 Task: Add a signature Jason Clark containing With sincere appreciation and warm wishes, Jason Clark to email address softage.8@softage.net and add a folder Class schedules
Action: Mouse moved to (100, 135)
Screenshot: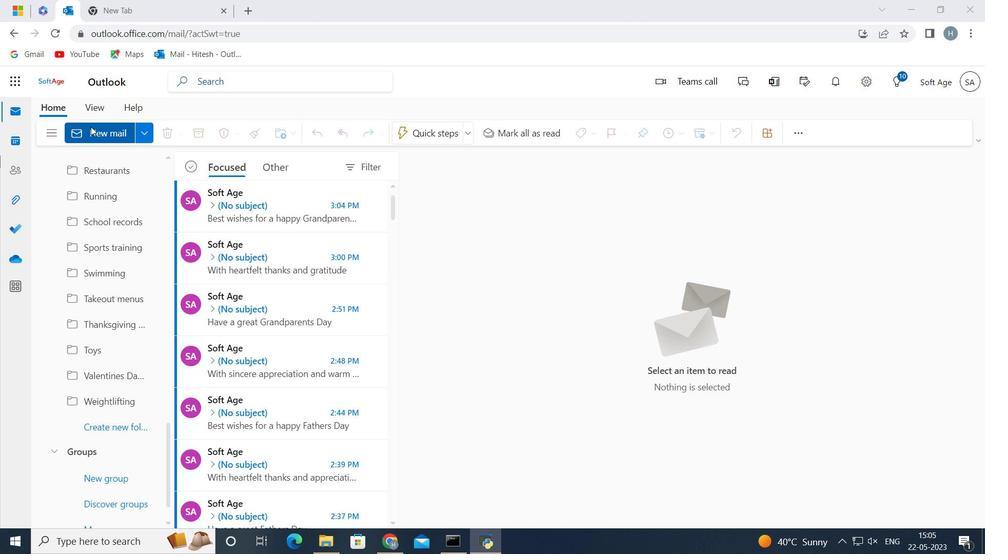 
Action: Mouse pressed left at (100, 135)
Screenshot: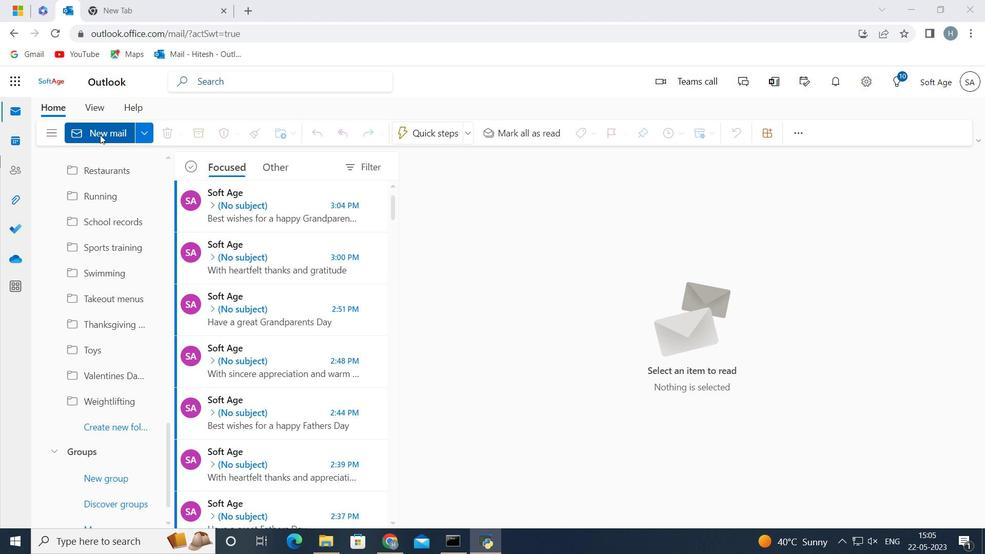 
Action: Mouse moved to (799, 137)
Screenshot: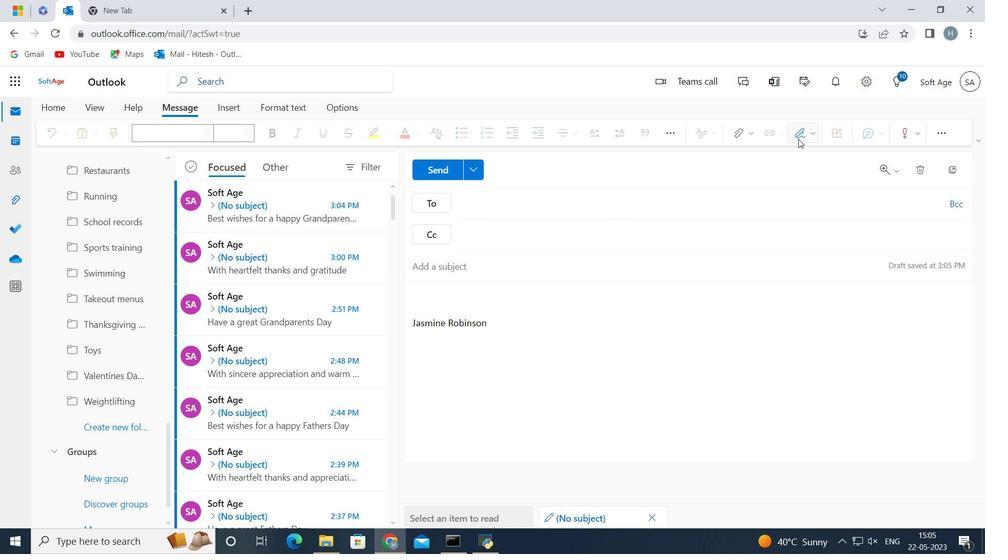 
Action: Mouse pressed left at (799, 137)
Screenshot: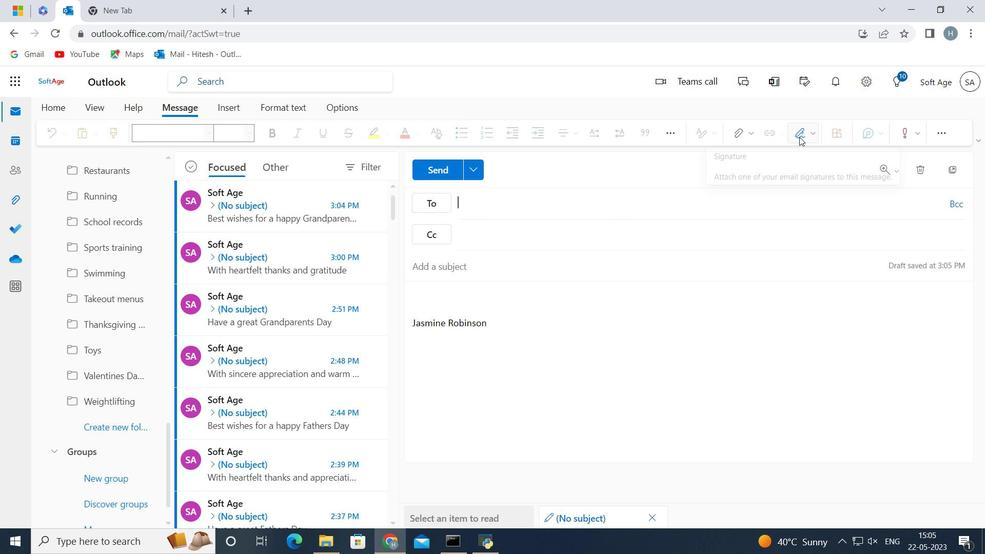 
Action: Mouse moved to (755, 368)
Screenshot: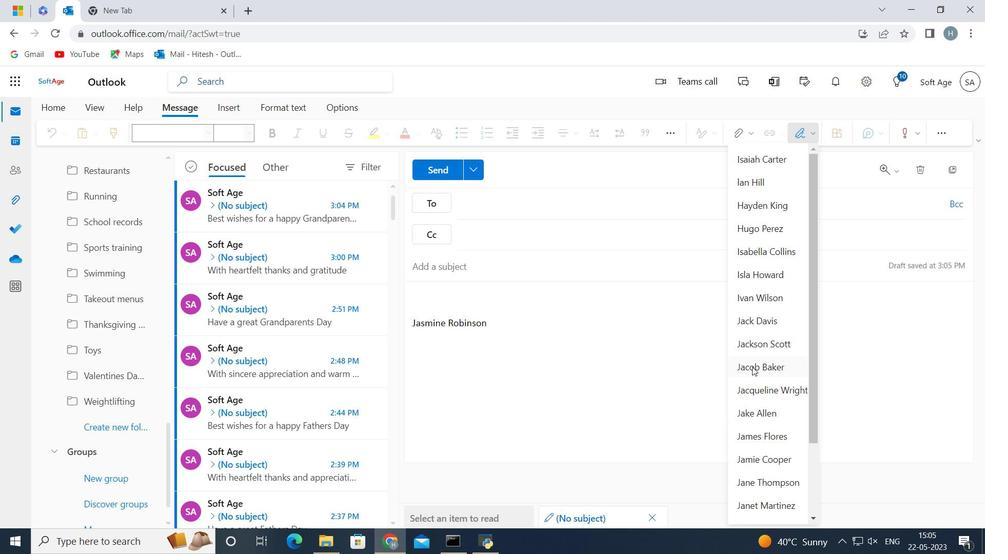 
Action: Mouse scrolled (755, 368) with delta (0, 0)
Screenshot: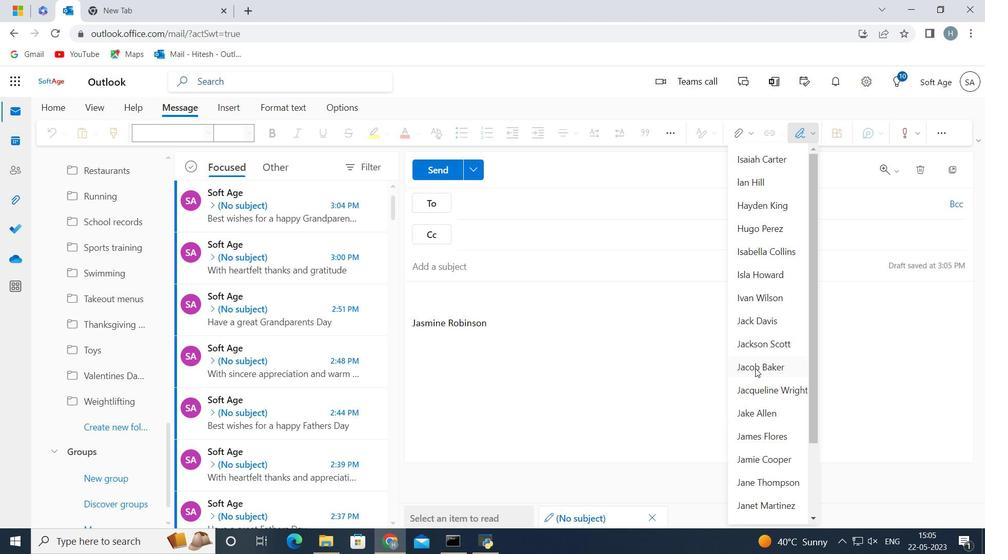 
Action: Mouse scrolled (755, 368) with delta (0, 0)
Screenshot: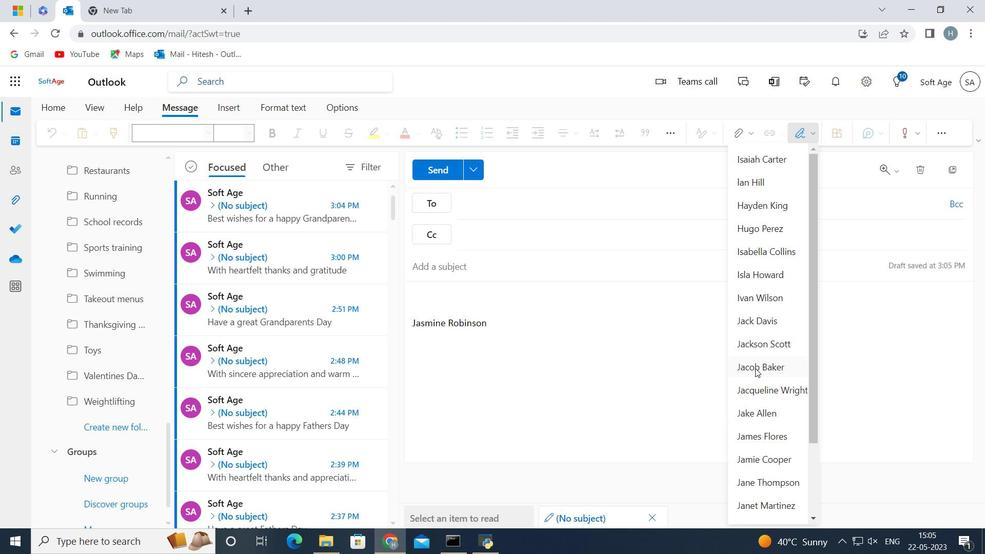 
Action: Mouse scrolled (755, 368) with delta (0, 0)
Screenshot: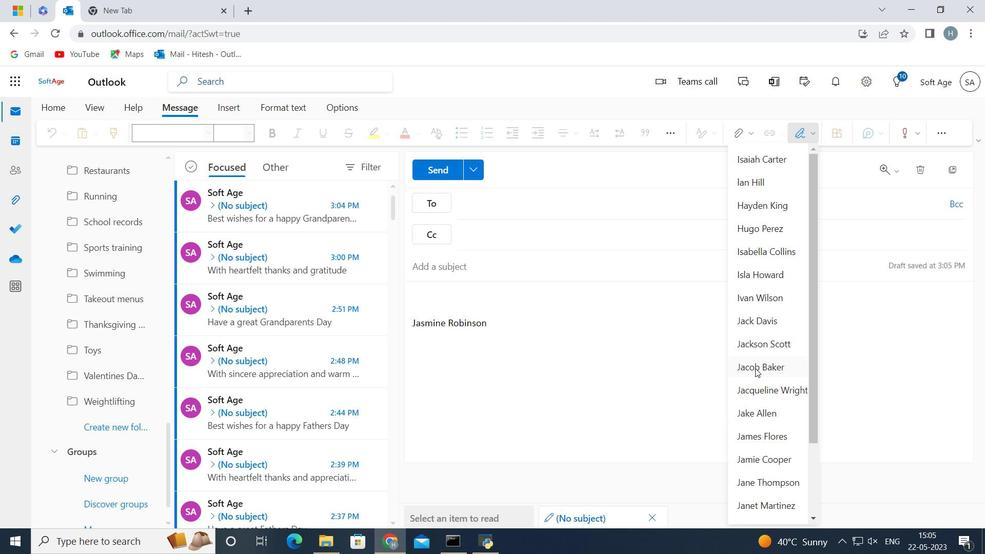 
Action: Mouse scrolled (755, 368) with delta (0, 0)
Screenshot: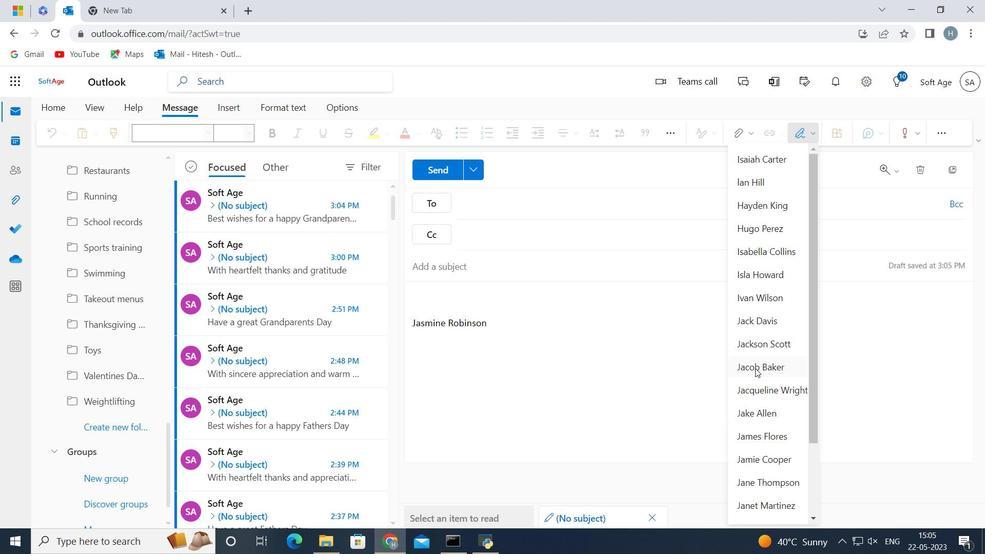 
Action: Mouse scrolled (755, 368) with delta (0, 0)
Screenshot: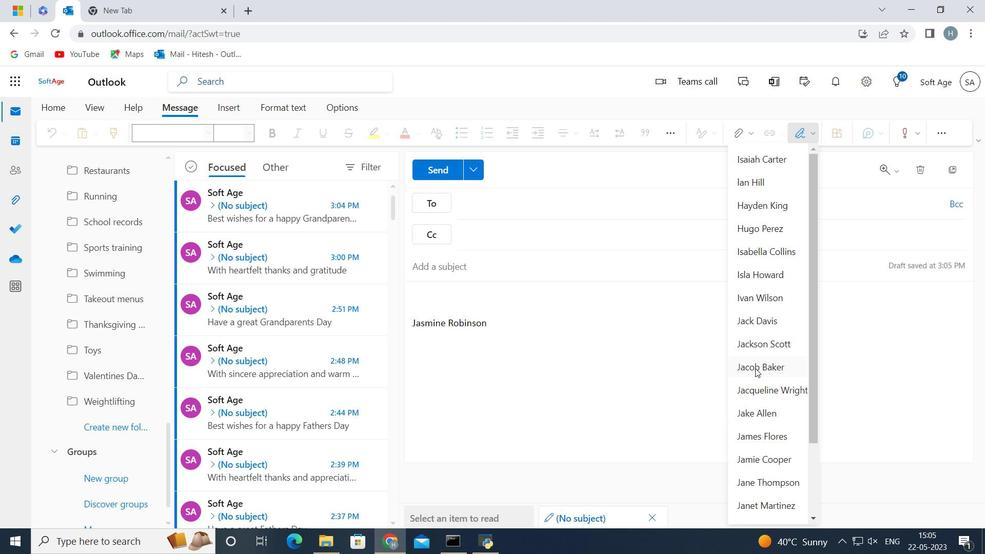 
Action: Mouse moved to (765, 502)
Screenshot: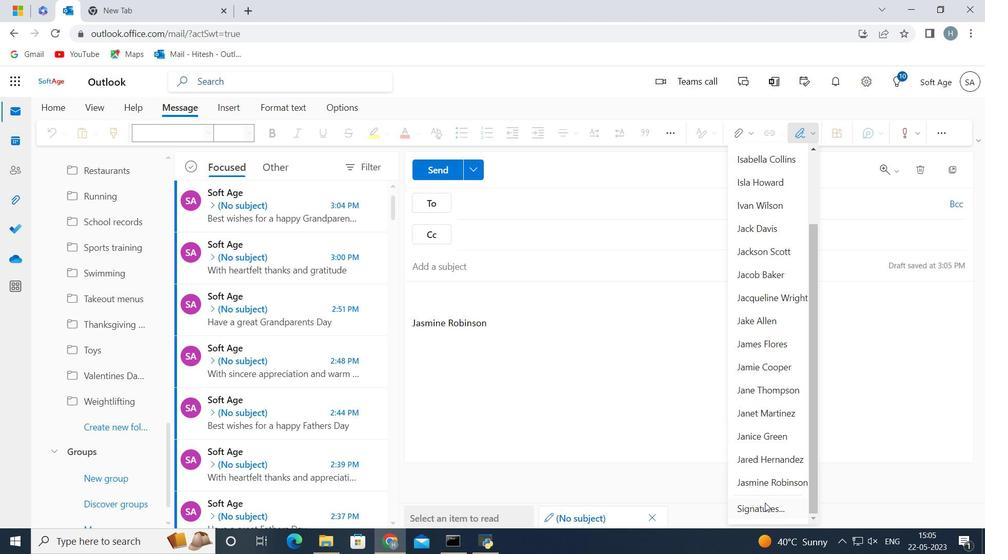 
Action: Mouse pressed left at (765, 502)
Screenshot: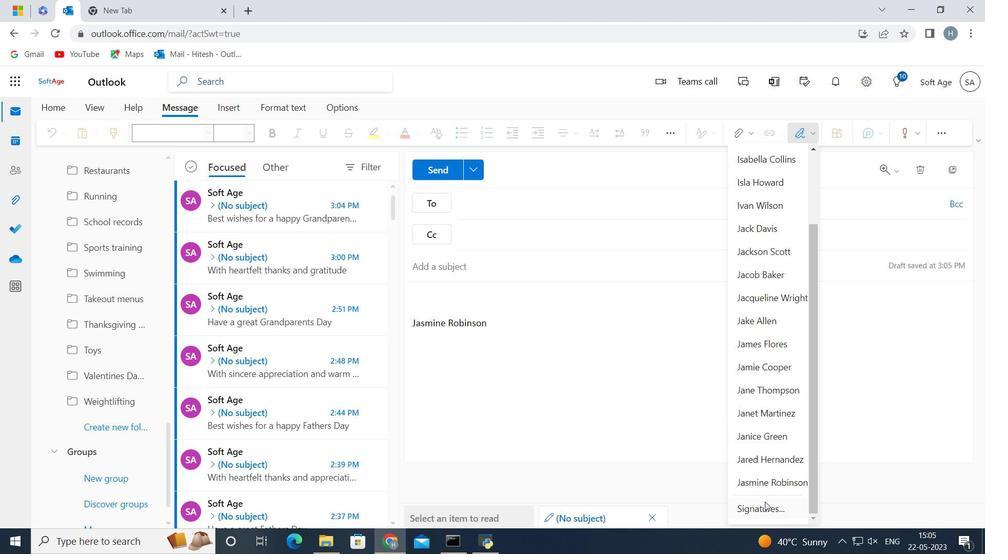 
Action: Mouse moved to (683, 237)
Screenshot: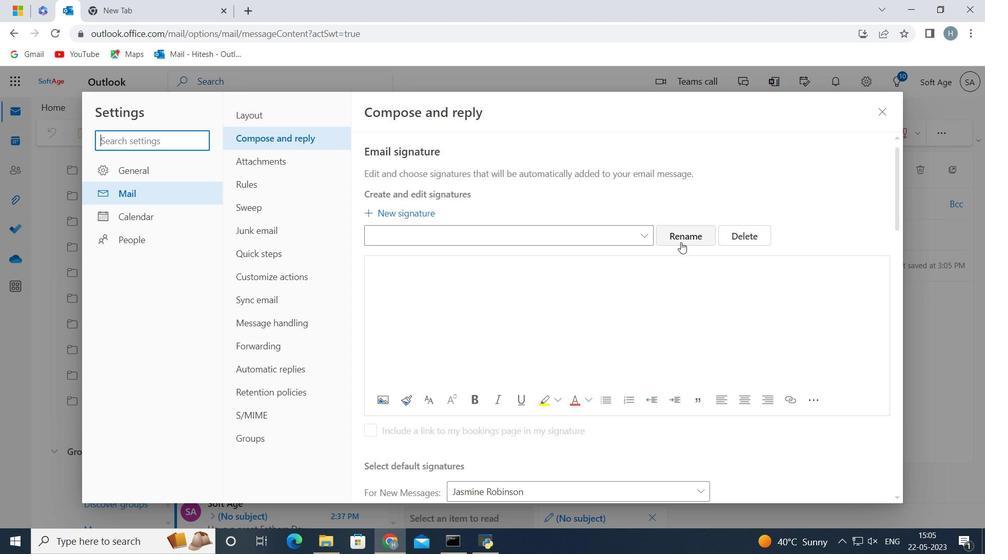 
Action: Mouse pressed left at (683, 237)
Screenshot: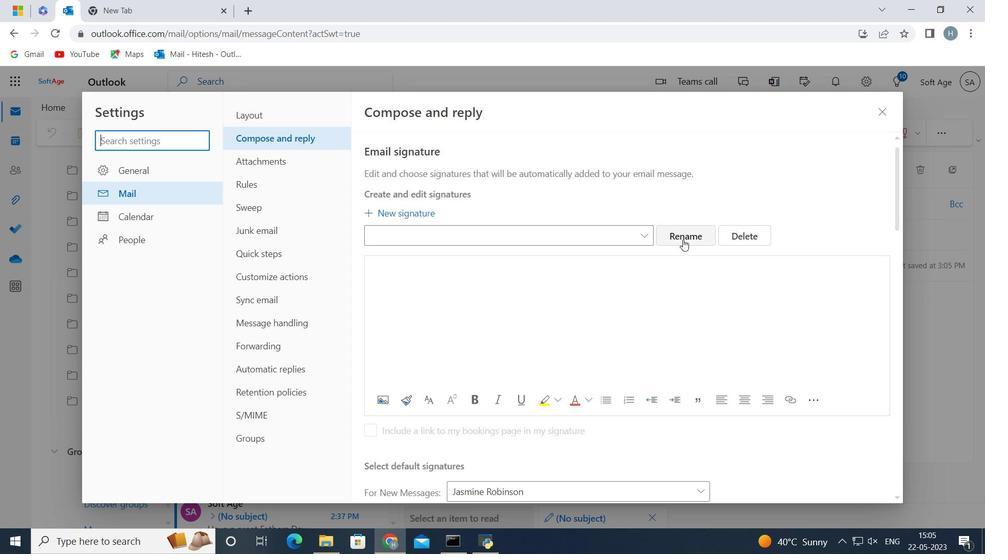 
Action: Mouse moved to (587, 241)
Screenshot: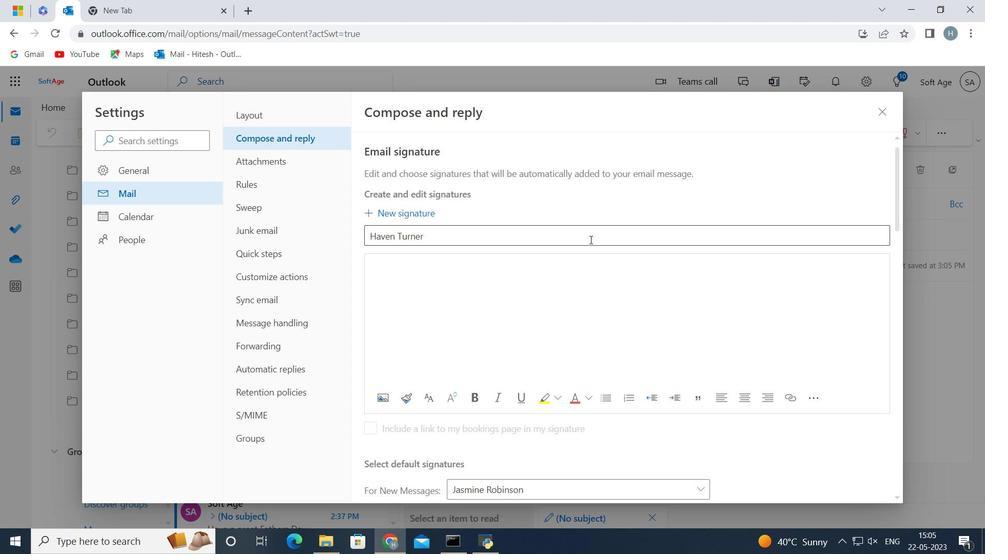 
Action: Mouse pressed left at (587, 241)
Screenshot: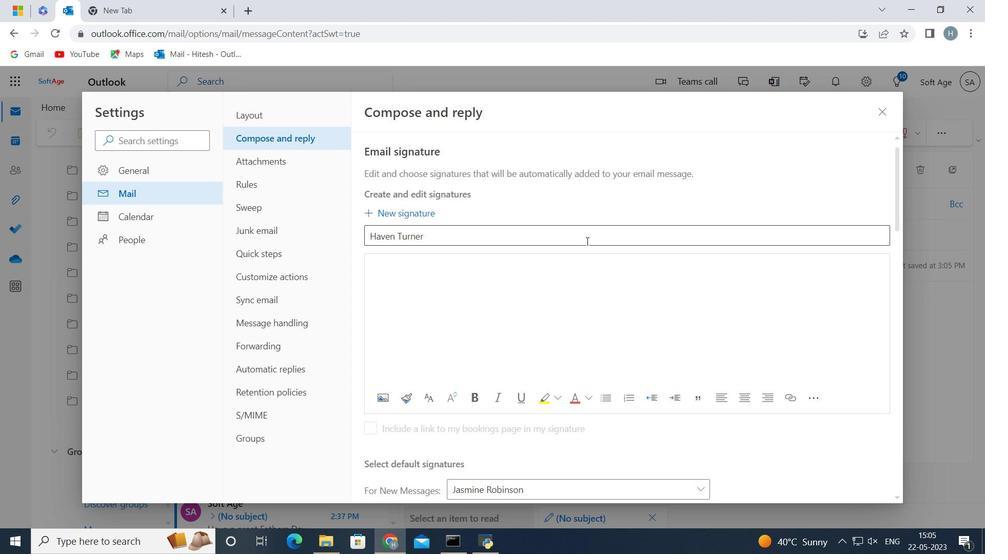 
Action: Key pressed <Key.backspace><Key.backspace><Key.backspace><Key.backspace><Key.backspace><Key.backspace><Key.backspace><Key.backspace><Key.backspace><Key.backspace><Key.backspace><Key.backspace><Key.backspace><Key.backspace><Key.shift>Jason<Key.space><Key.shift>Clark<Key.space>
Screenshot: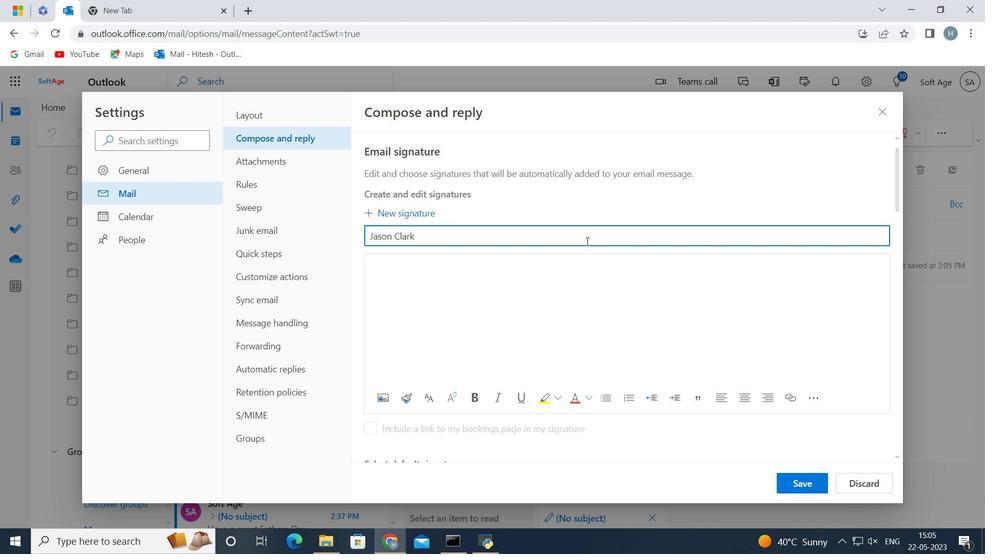
Action: Mouse moved to (574, 304)
Screenshot: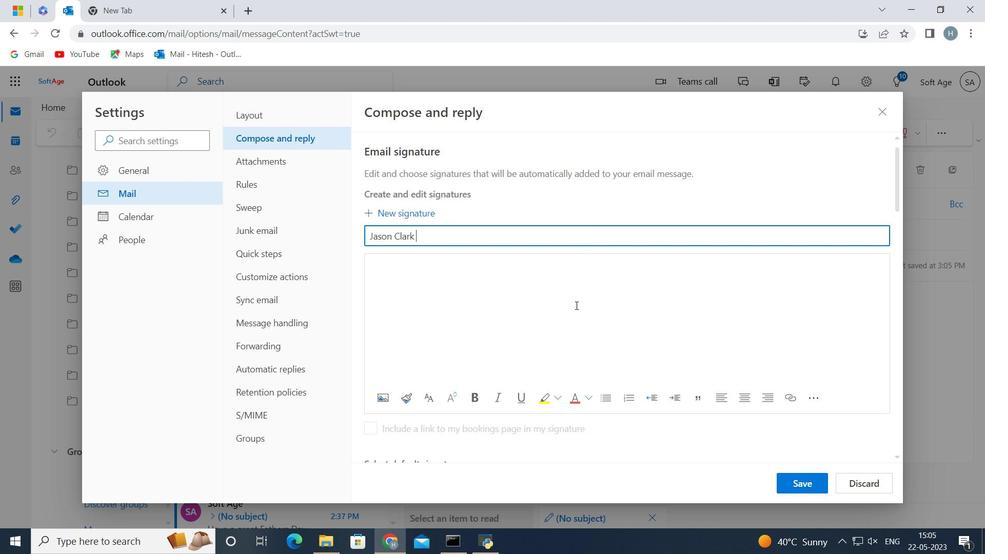 
Action: Mouse pressed left at (574, 304)
Screenshot: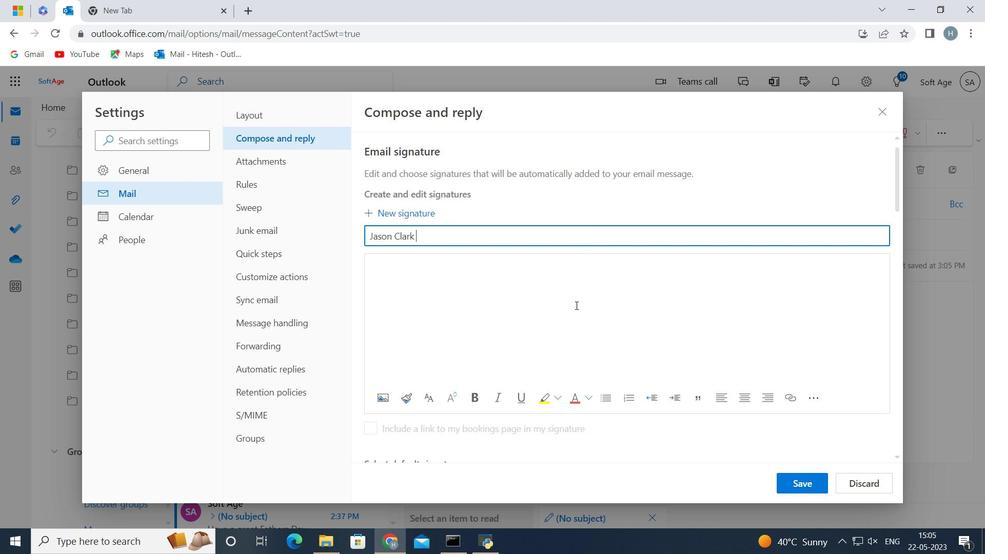 
Action: Key pressed <Key.shift><Key.shift>Jason<Key.space><Key.shift>Clark
Screenshot: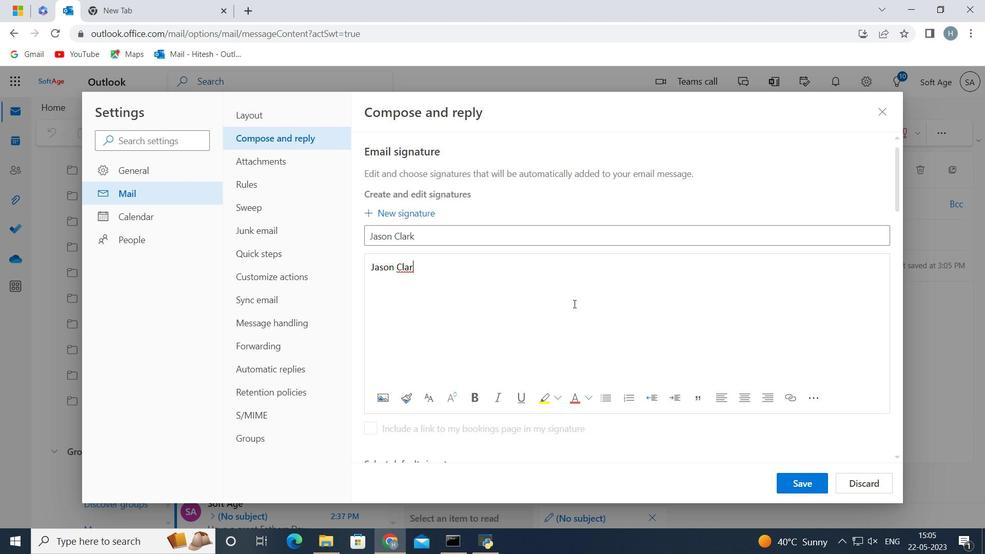 
Action: Mouse moved to (800, 483)
Screenshot: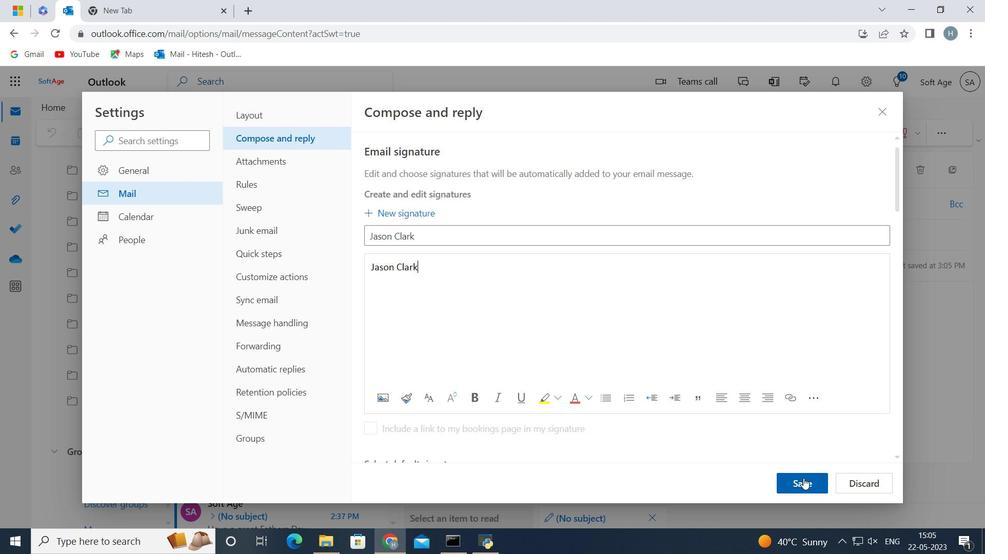 
Action: Mouse pressed left at (800, 483)
Screenshot: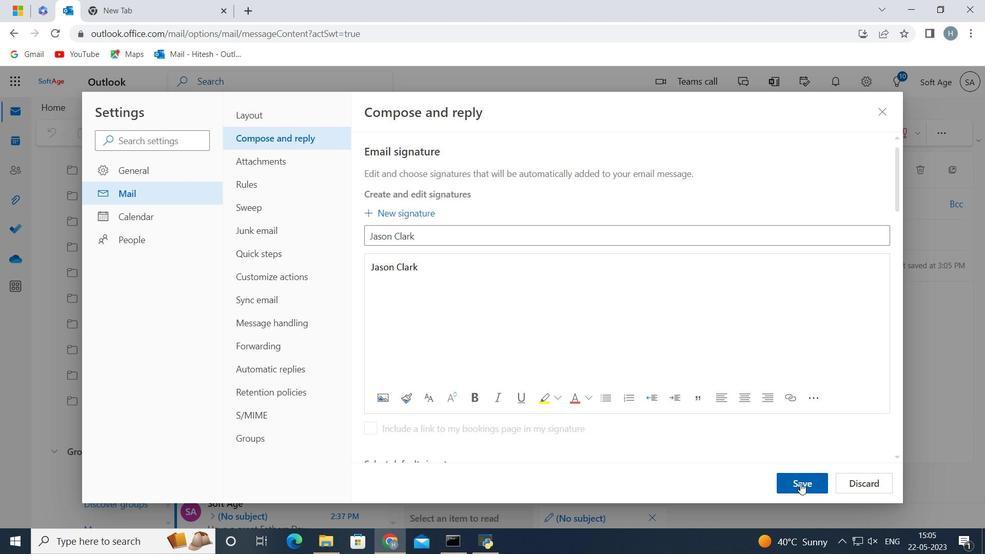 
Action: Mouse moved to (695, 322)
Screenshot: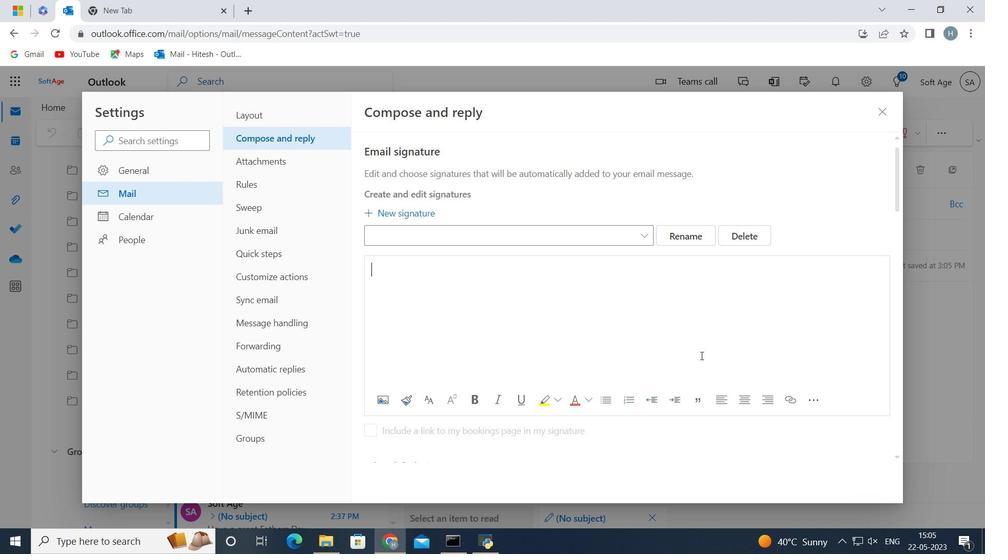 
Action: Mouse scrolled (695, 321) with delta (0, 0)
Screenshot: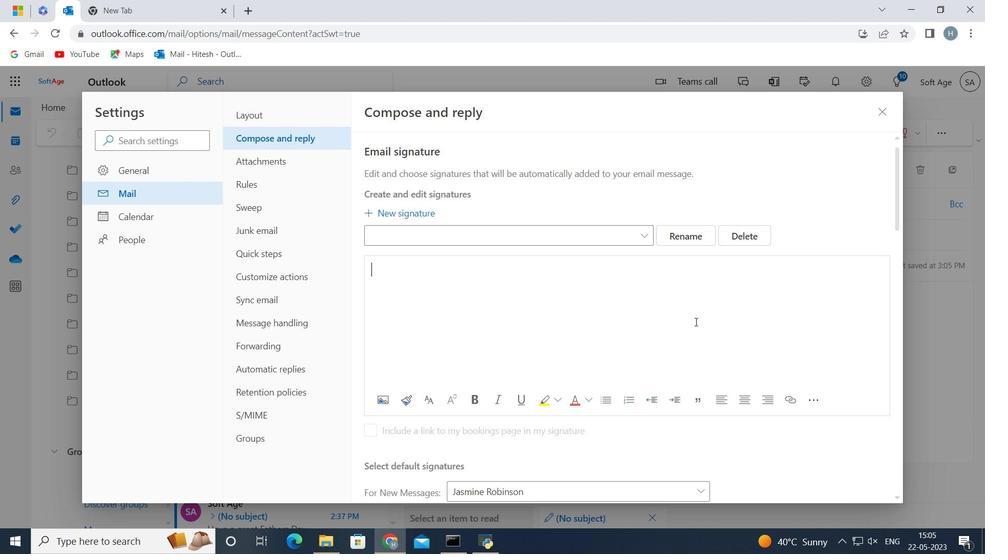 
Action: Mouse scrolled (695, 321) with delta (0, 0)
Screenshot: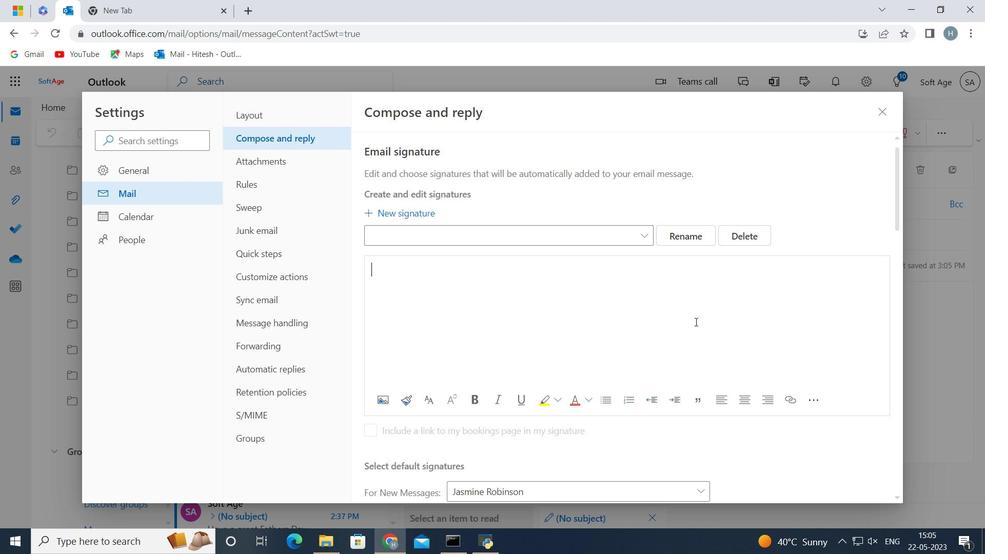 
Action: Mouse moved to (673, 304)
Screenshot: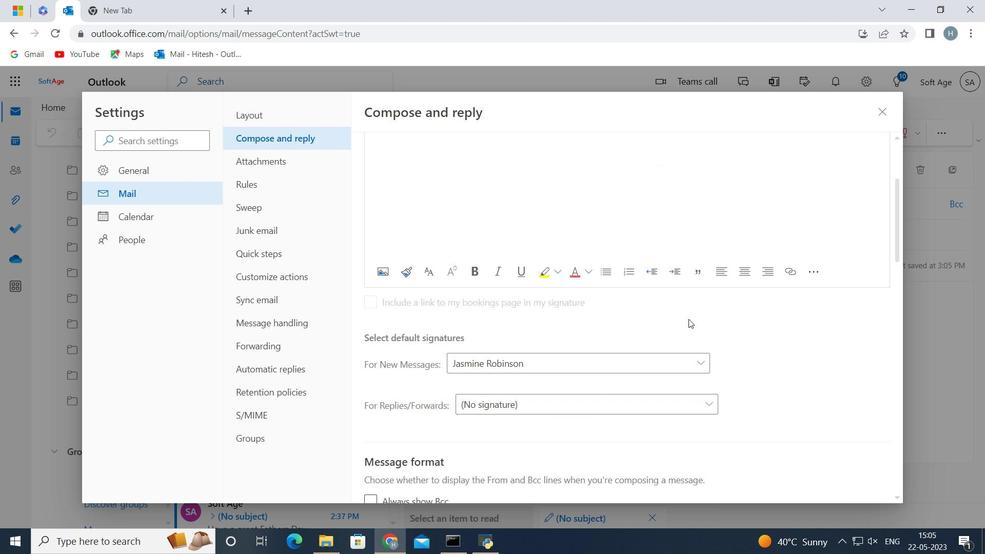 
Action: Mouse scrolled (673, 303) with delta (0, 0)
Screenshot: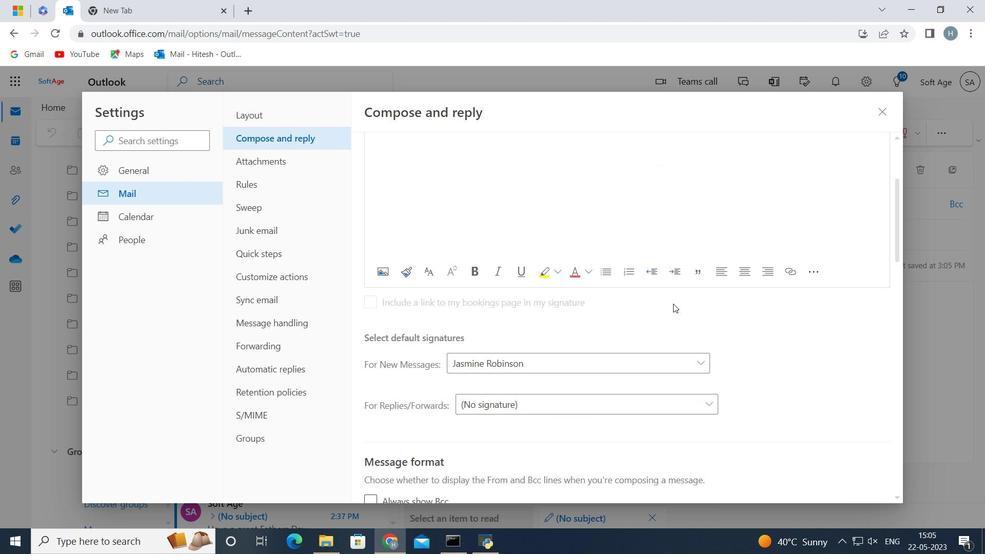 
Action: Mouse moved to (689, 295)
Screenshot: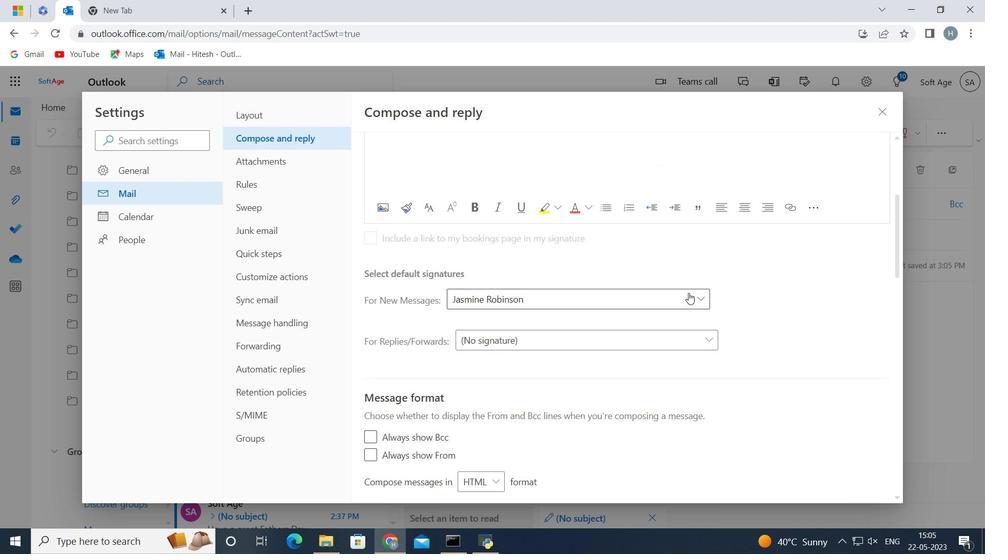 
Action: Mouse pressed left at (689, 295)
Screenshot: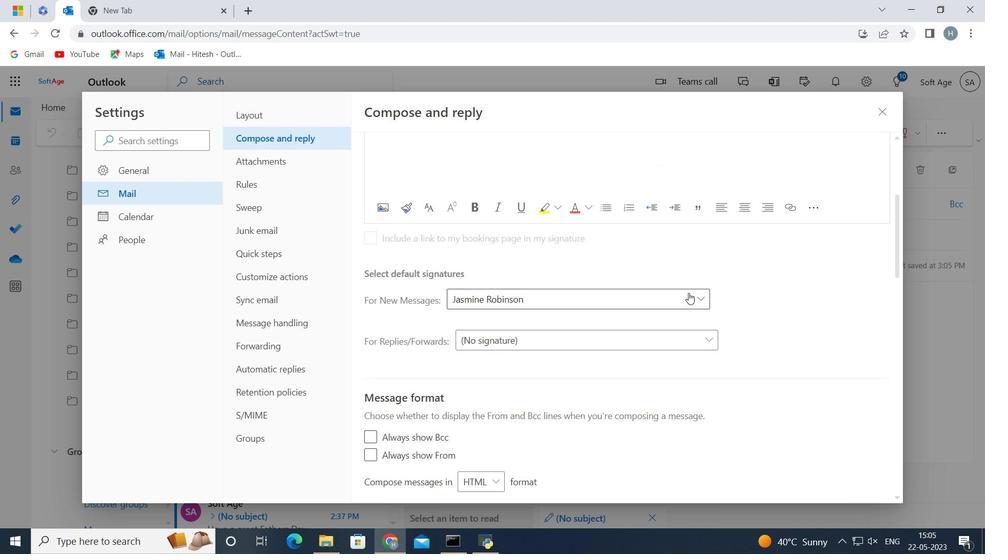 
Action: Mouse moved to (748, 489)
Screenshot: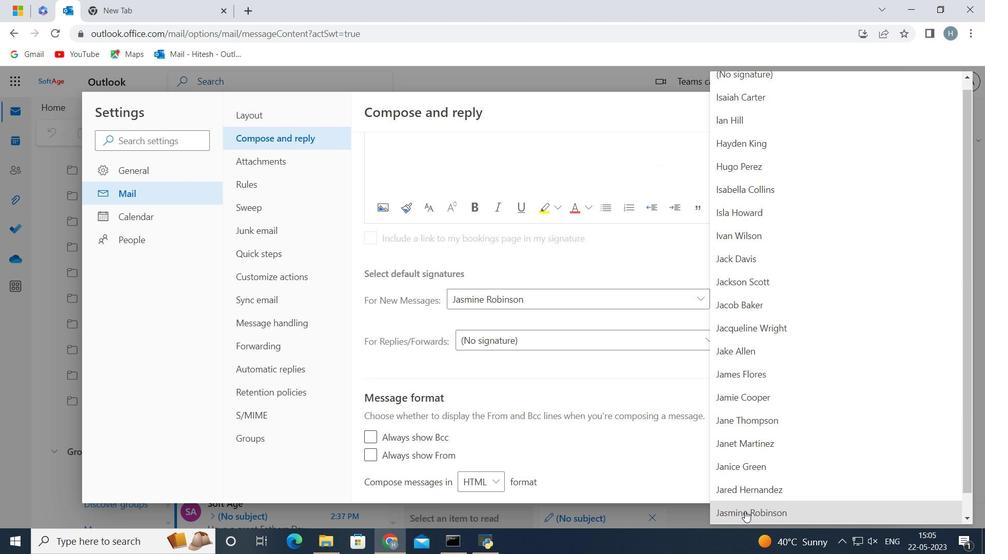 
Action: Mouse scrolled (748, 489) with delta (0, 0)
Screenshot: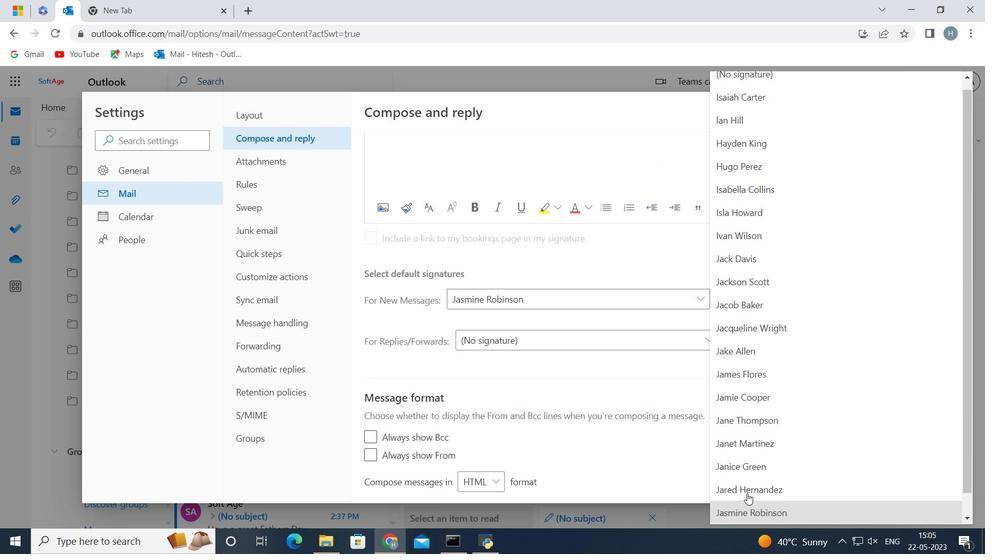 
Action: Mouse scrolled (748, 489) with delta (0, 0)
Screenshot: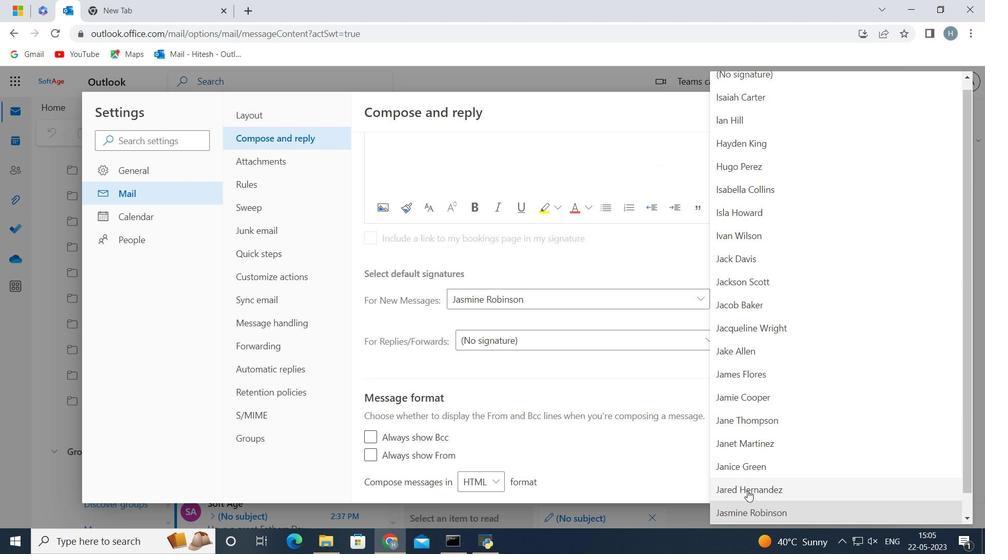 
Action: Mouse moved to (748, 486)
Screenshot: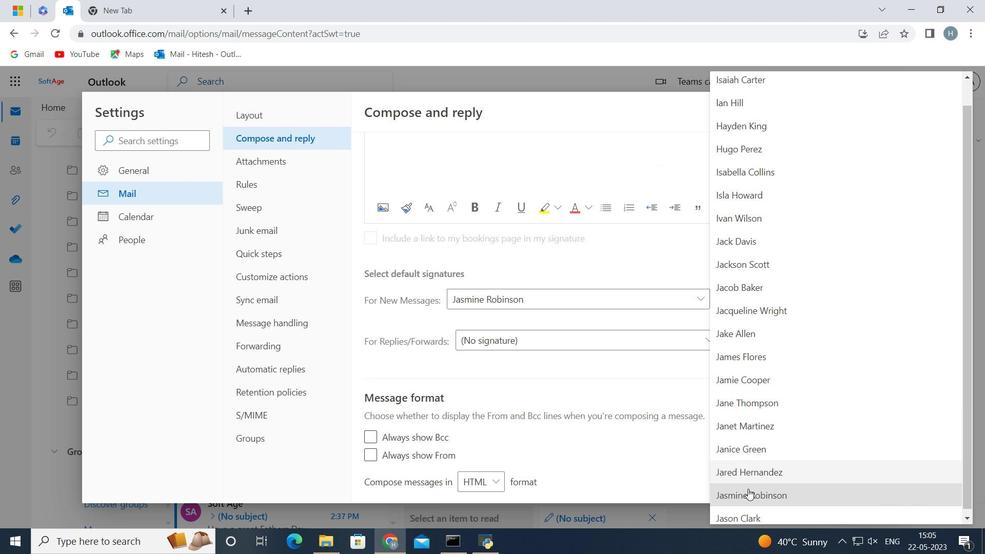 
Action: Mouse scrolled (748, 485) with delta (0, 0)
Screenshot: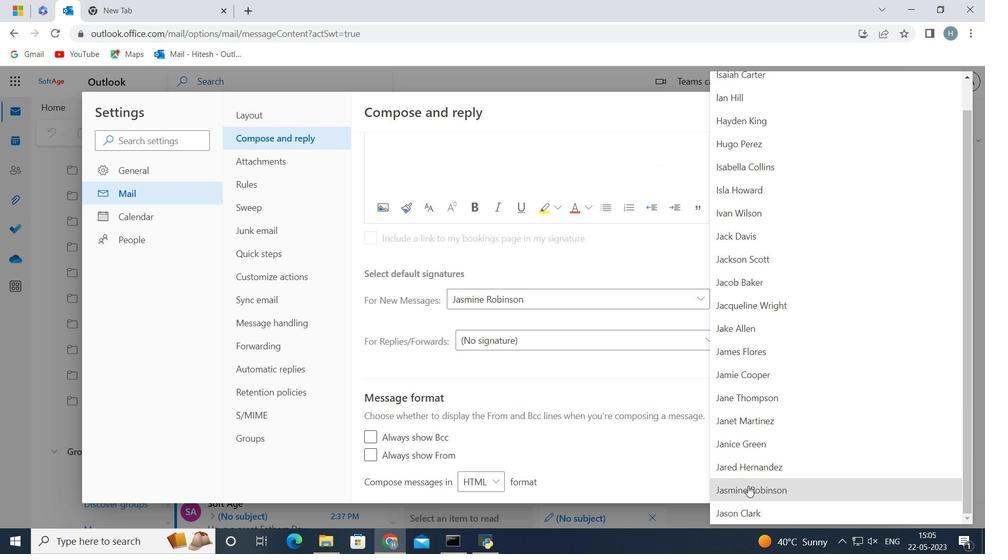 
Action: Mouse moved to (743, 510)
Screenshot: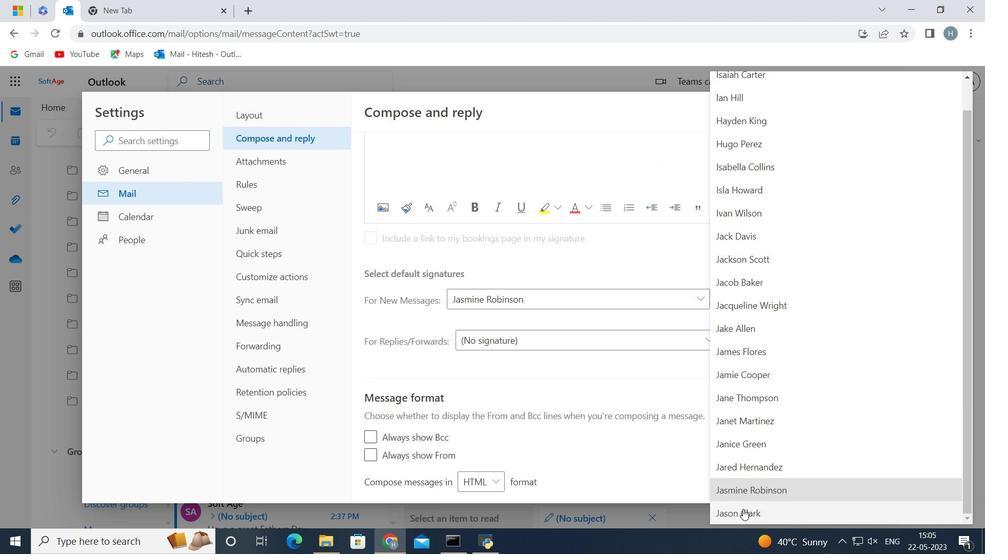 
Action: Mouse pressed left at (743, 510)
Screenshot: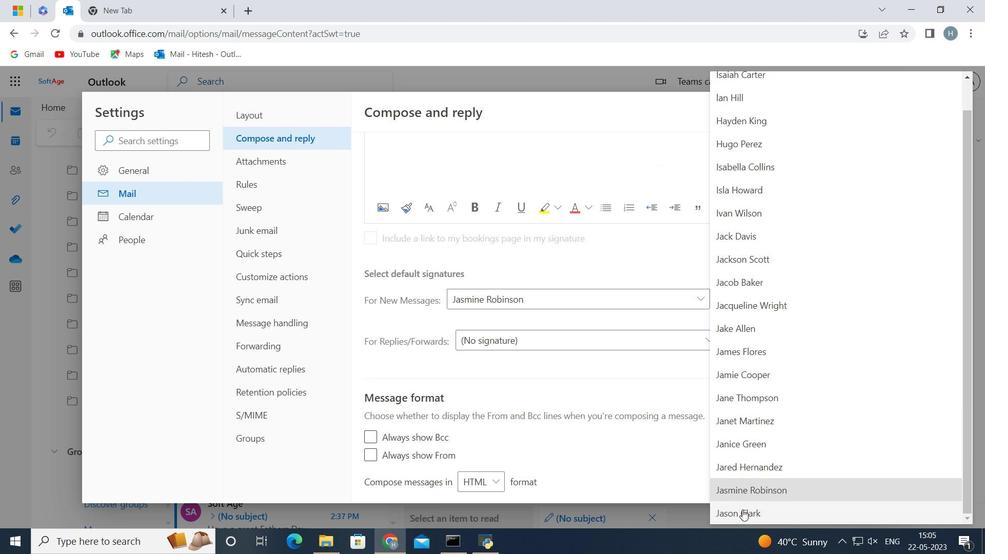 
Action: Mouse moved to (799, 482)
Screenshot: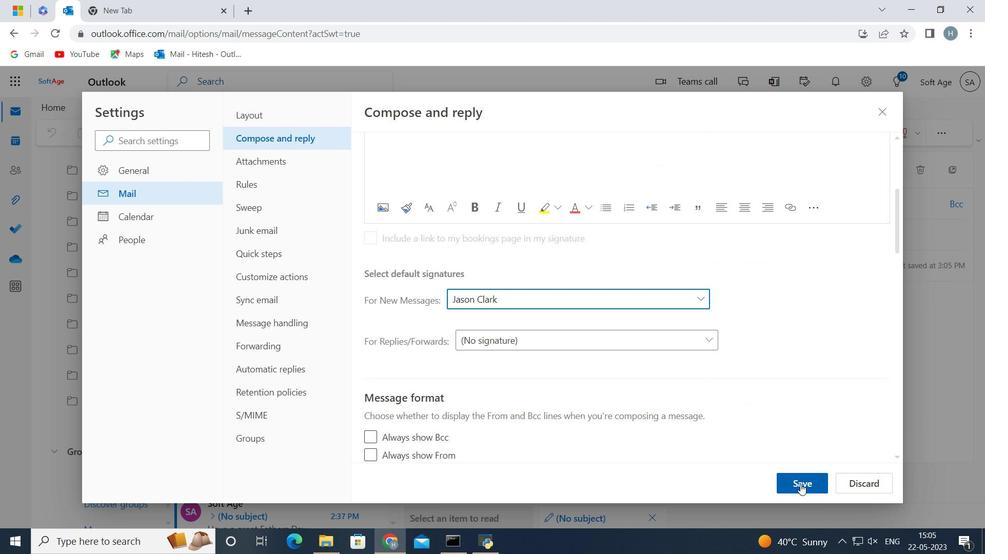 
Action: Mouse pressed left at (799, 482)
Screenshot: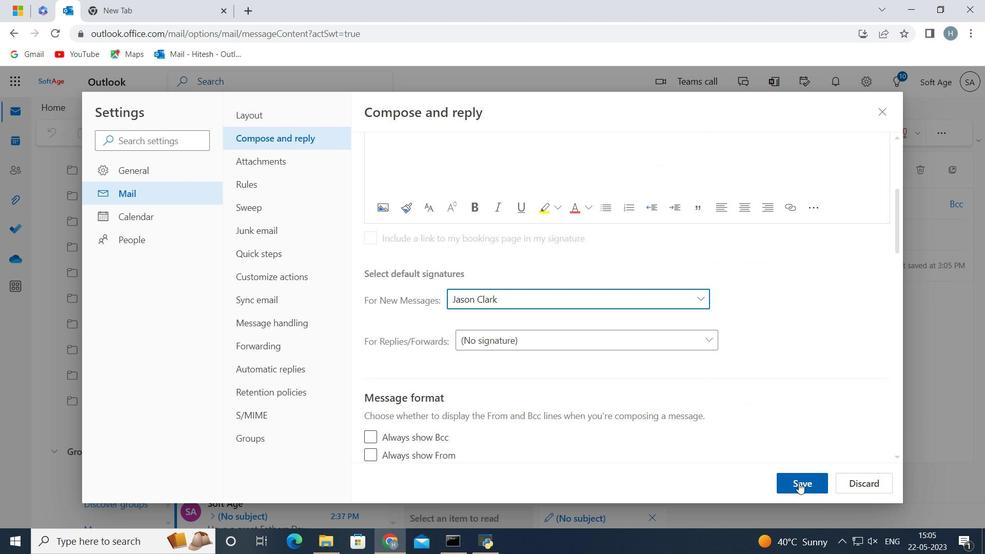
Action: Mouse moved to (887, 112)
Screenshot: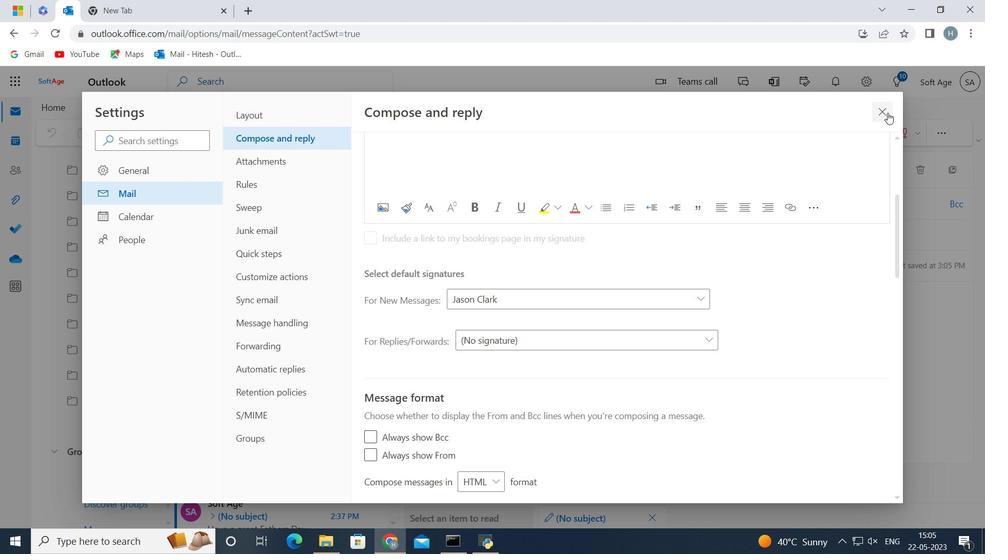 
Action: Mouse pressed left at (887, 112)
Screenshot: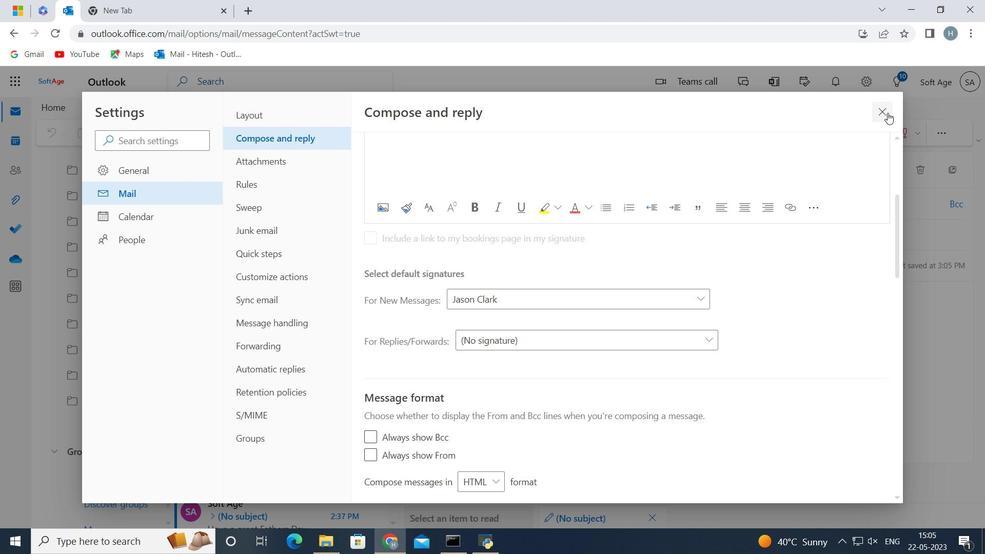 
Action: Mouse moved to (517, 319)
Screenshot: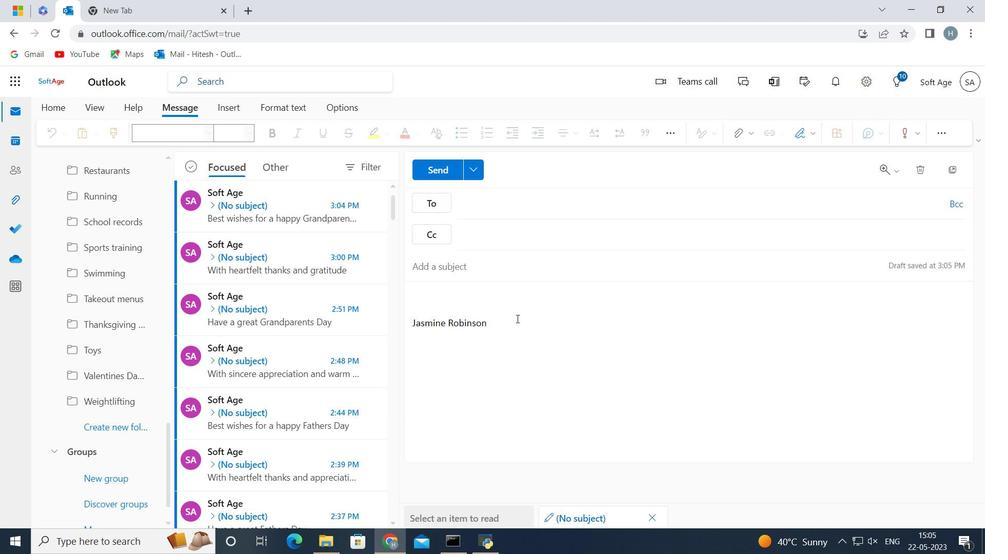 
Action: Mouse pressed left at (517, 319)
Screenshot: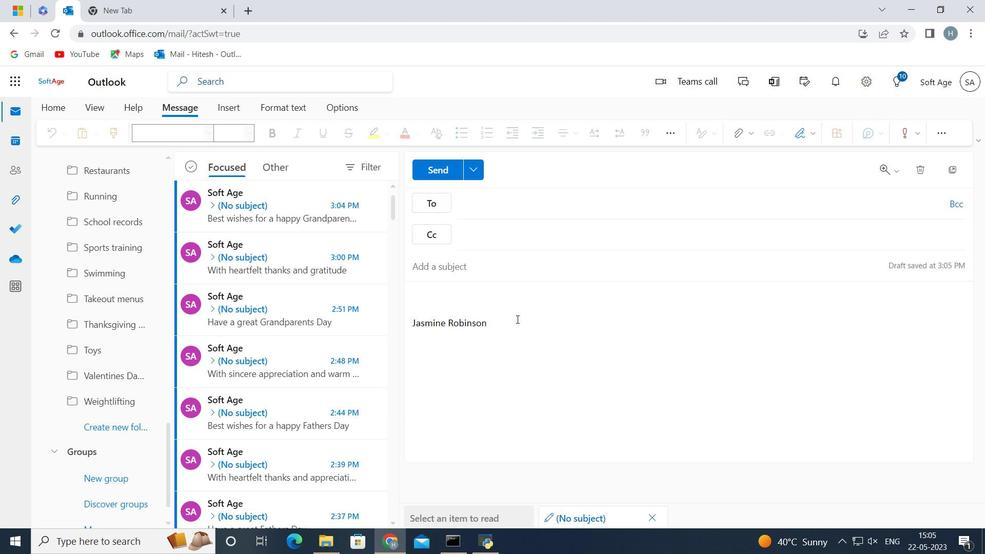 
Action: Key pressed <Key.backspace><Key.backspace><Key.backspace><Key.backspace><Key.backspace><Key.backspace><Key.backspace><Key.backspace><Key.backspace><Key.backspace><Key.backspace><Key.backspace><Key.backspace><Key.backspace><Key.backspace><Key.backspace><Key.backspace><Key.backspace><Key.backspace><Key.backspace><Key.backspace><Key.backspace><Key.backspace><Key.backspace><Key.backspace><Key.backspace><Key.backspace><Key.shift>With<Key.space>sincere<Key.space>appreciation<Key.space>and<Key.space>warm<Key.space>wishes
Screenshot: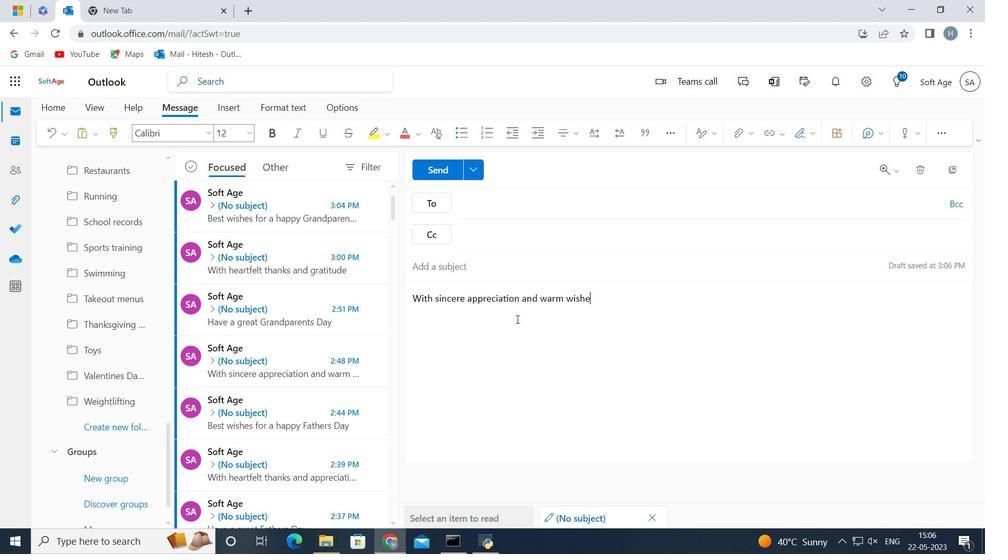 
Action: Mouse moved to (499, 210)
Screenshot: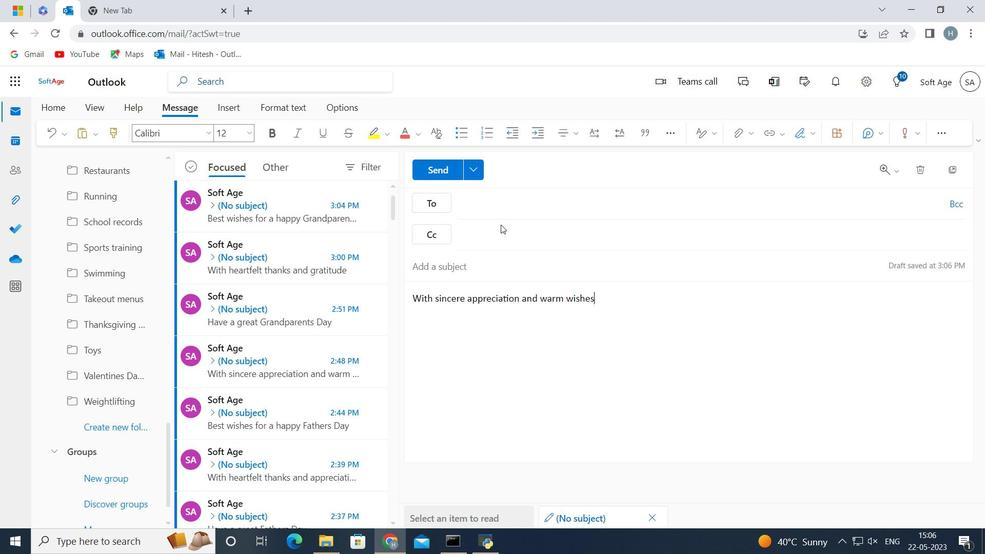 
Action: Mouse pressed left at (499, 210)
Screenshot: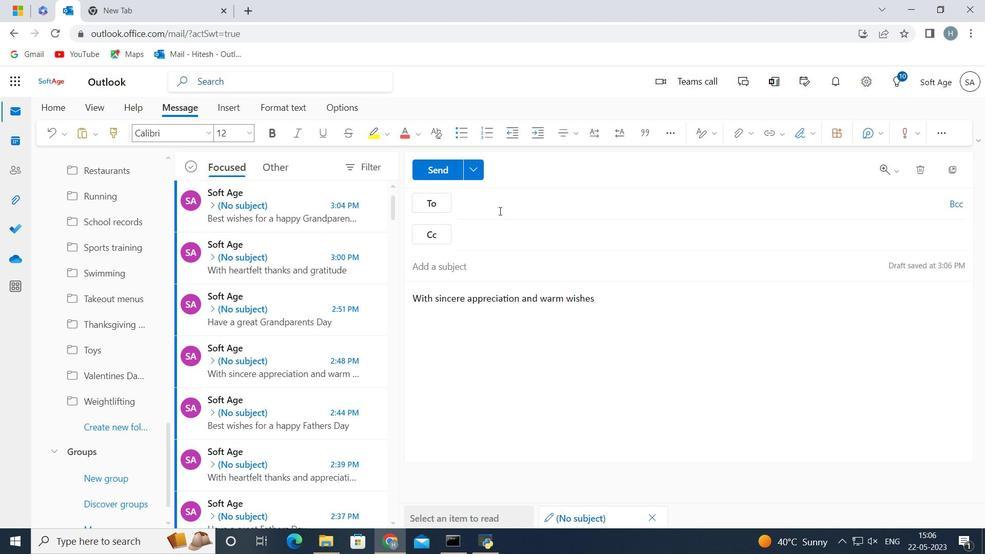 
Action: Key pressed softage.8<Key.shift>@softage.net
Screenshot: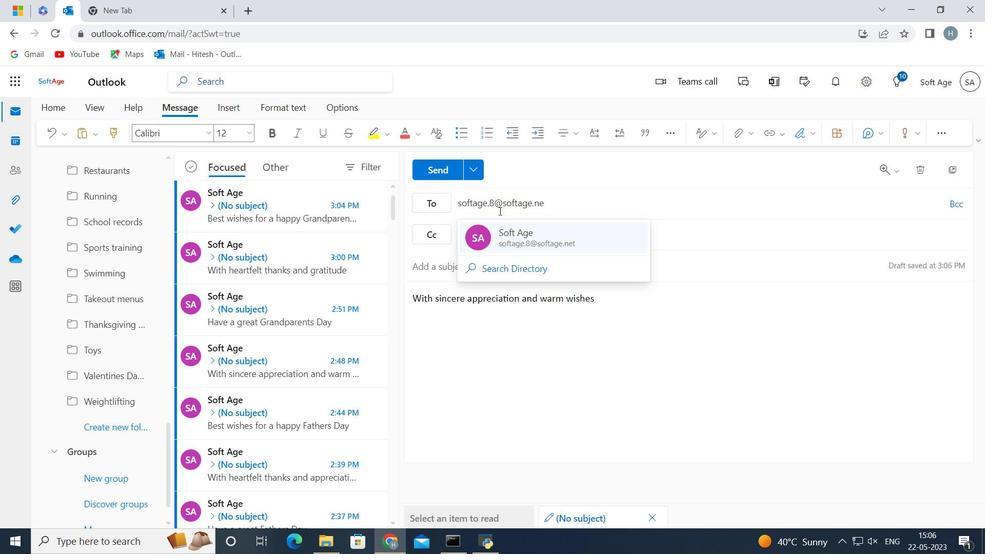 
Action: Mouse moved to (513, 240)
Screenshot: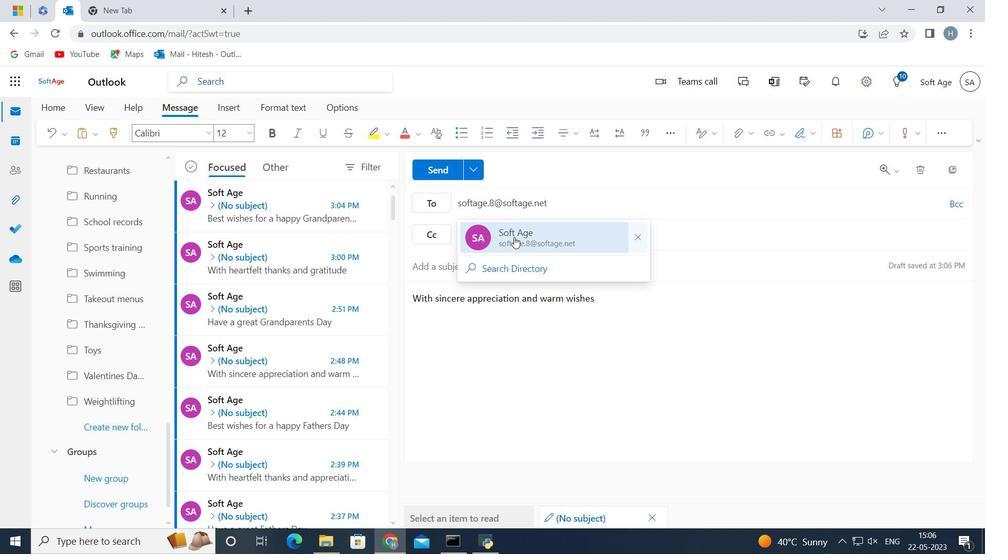 
Action: Mouse pressed left at (513, 240)
Screenshot: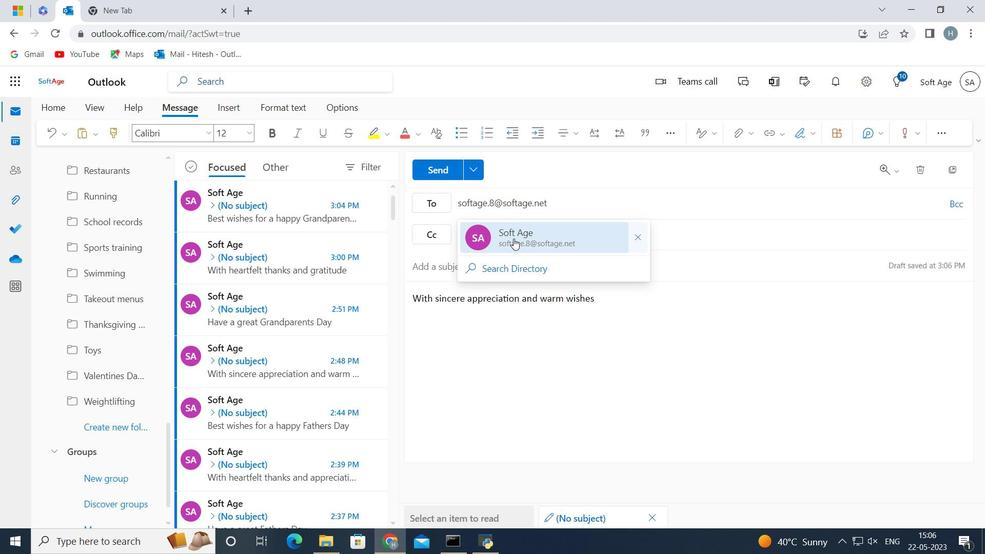 
Action: Mouse moved to (106, 427)
Screenshot: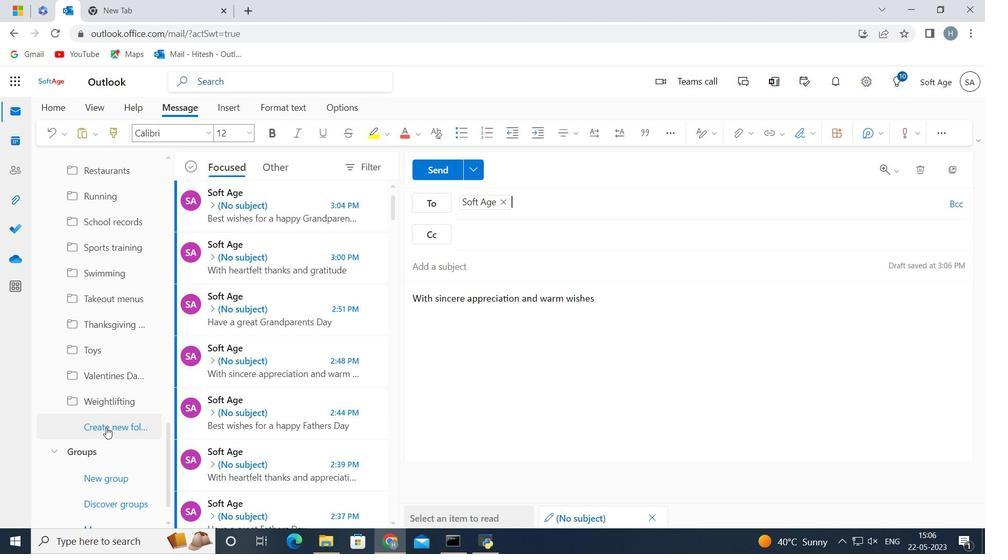 
Action: Mouse pressed left at (106, 427)
Screenshot: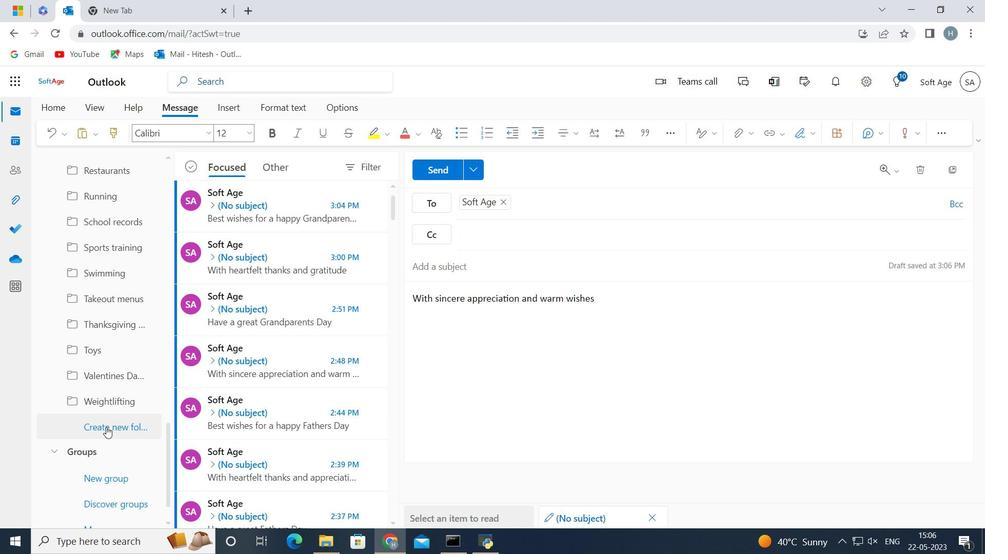 
Action: Key pressed <Key.shift>Class<Key.space>schedules
Screenshot: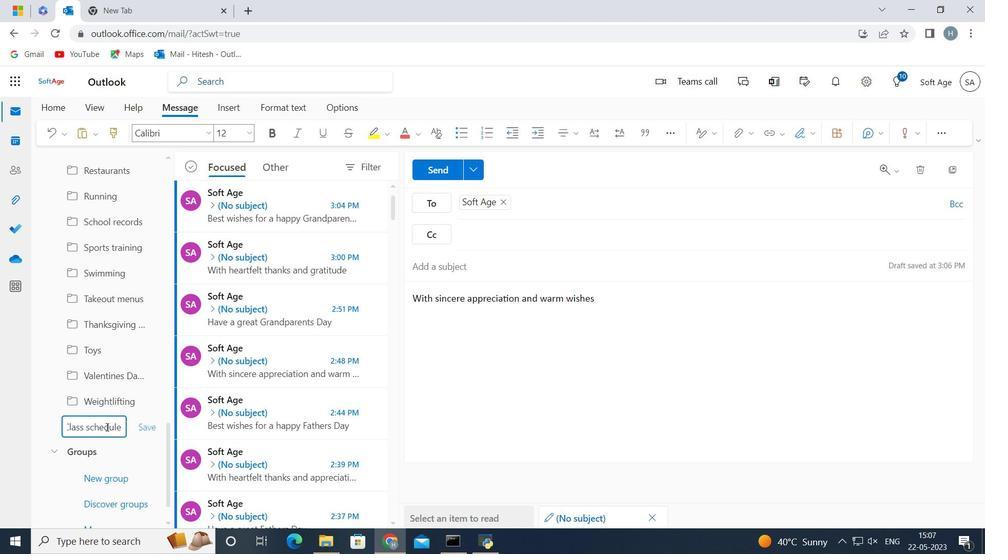 
Action: Mouse moved to (147, 424)
Screenshot: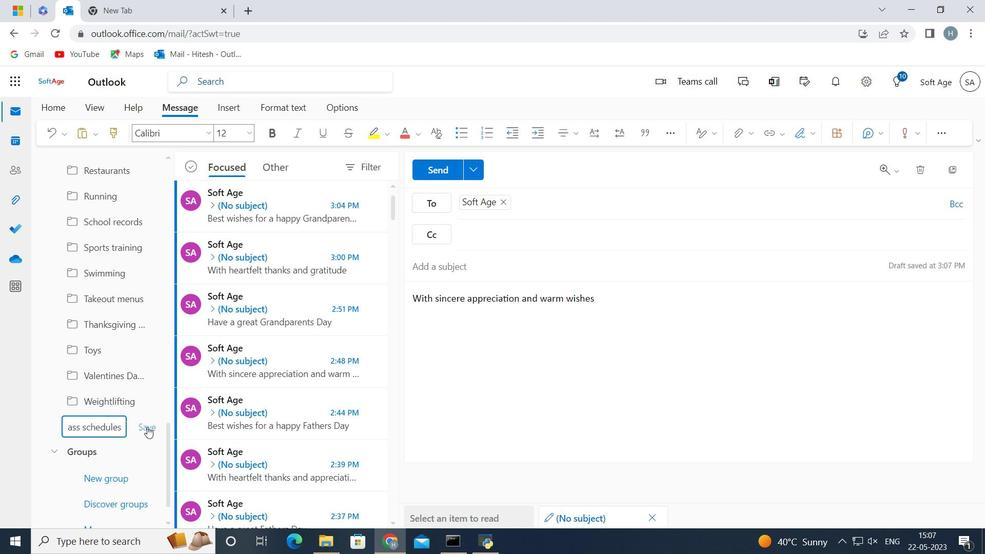 
Action: Mouse pressed left at (147, 424)
Screenshot: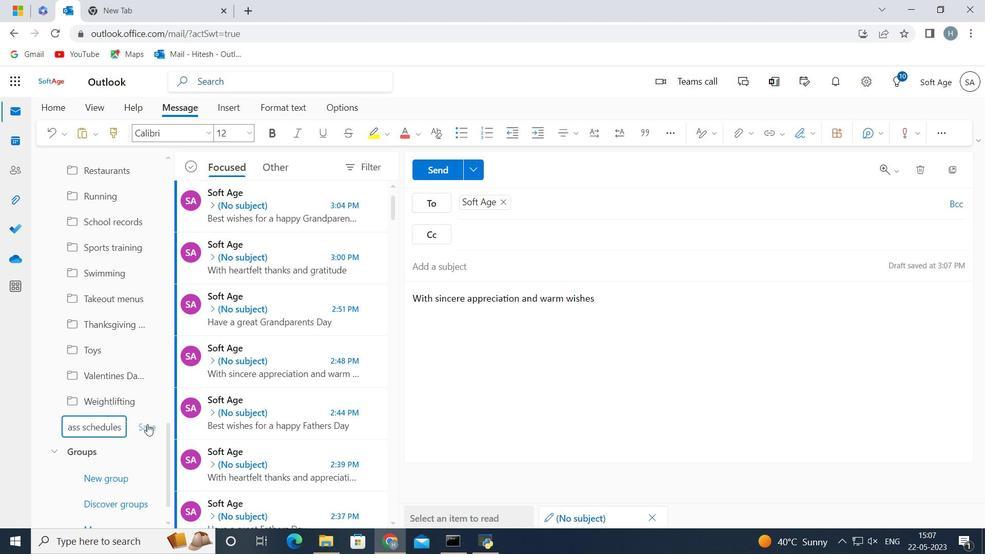 
Action: Mouse moved to (440, 170)
Screenshot: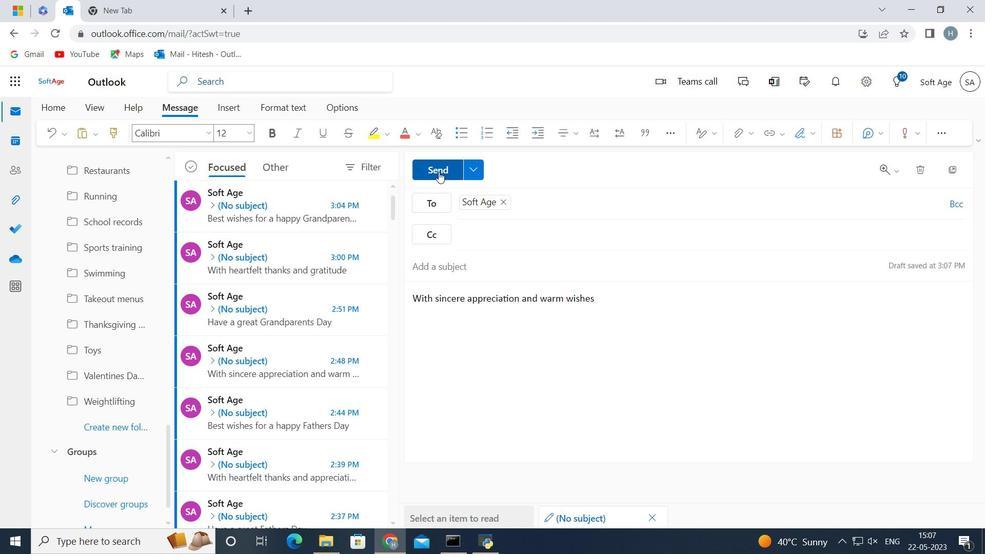
Action: Mouse pressed left at (440, 170)
Screenshot: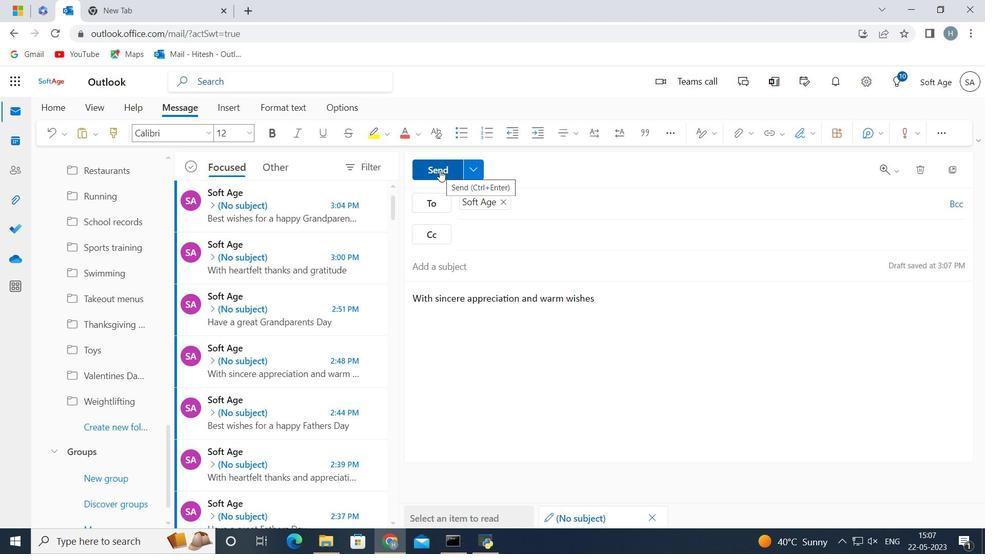 
Action: Mouse moved to (483, 324)
Screenshot: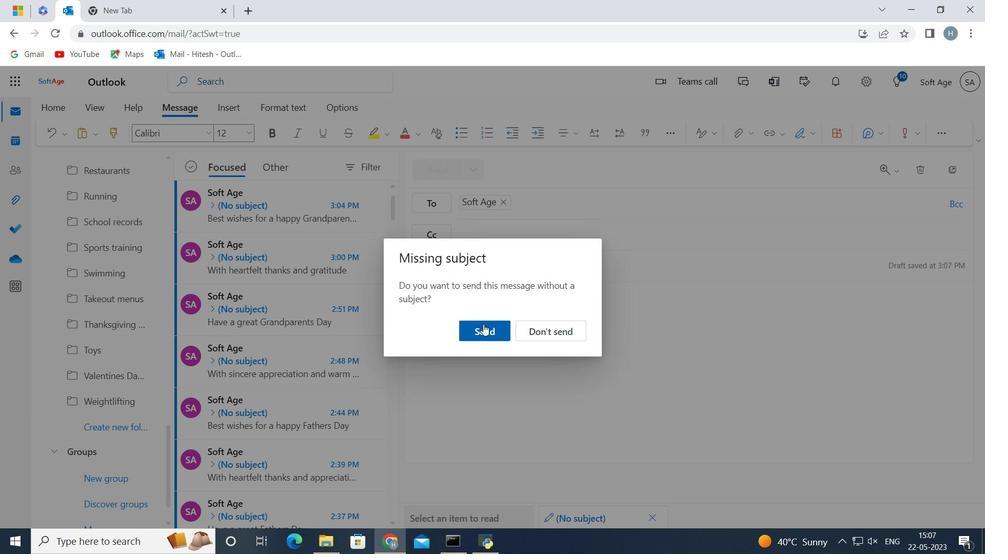 
Action: Mouse pressed left at (483, 324)
Screenshot: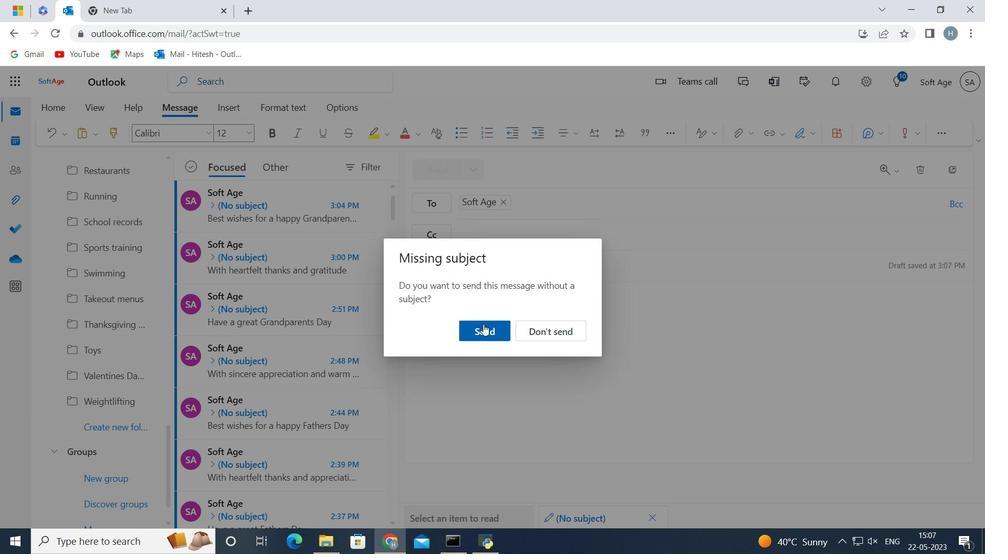 
